 Task: Create New Customer with Customer Name: Normal Distribution Group, Billing Address Line1: 2773 Fieldcrest Road, Billing Address Line2:  New York, Billing Address Line3:  New York 10005, Cell Number: 732-429-7734
Action: Mouse pressed left at (173, 32)
Screenshot: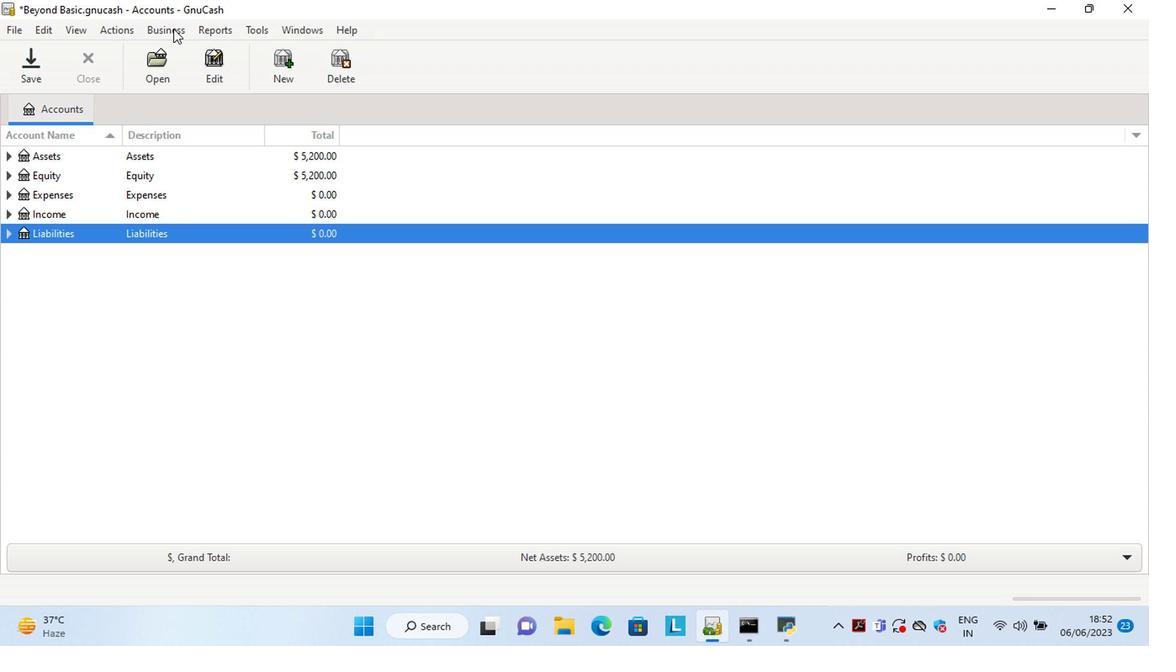 
Action: Mouse moved to (390, 73)
Screenshot: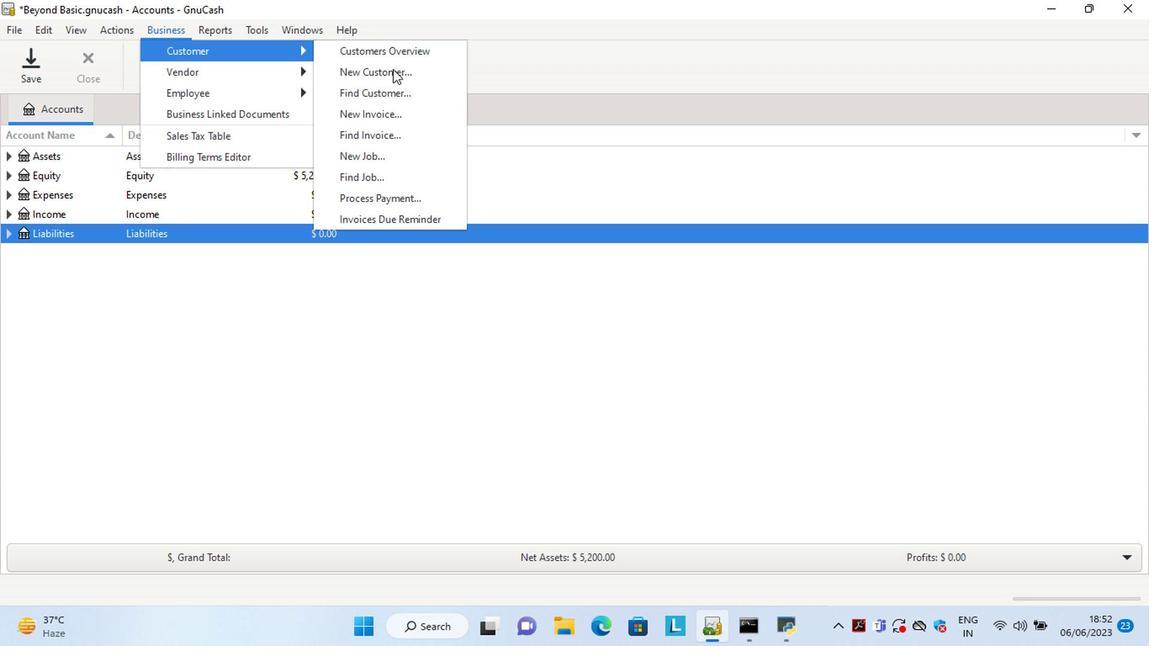 
Action: Mouse pressed left at (390, 73)
Screenshot: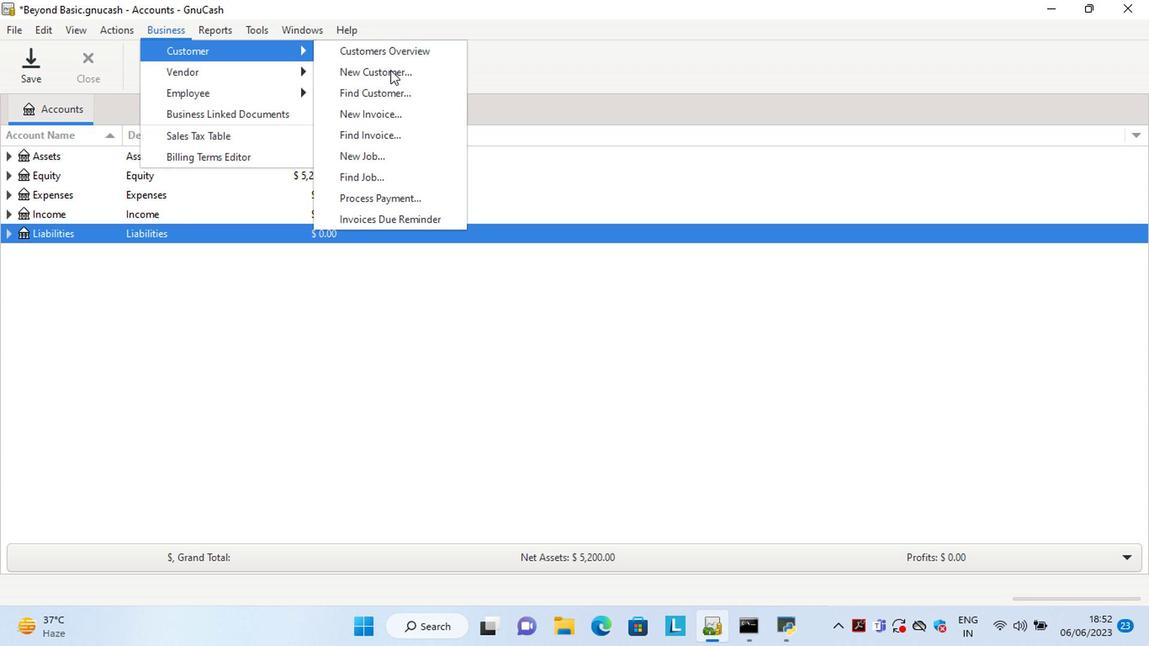 
Action: Mouse moved to (432, 79)
Screenshot: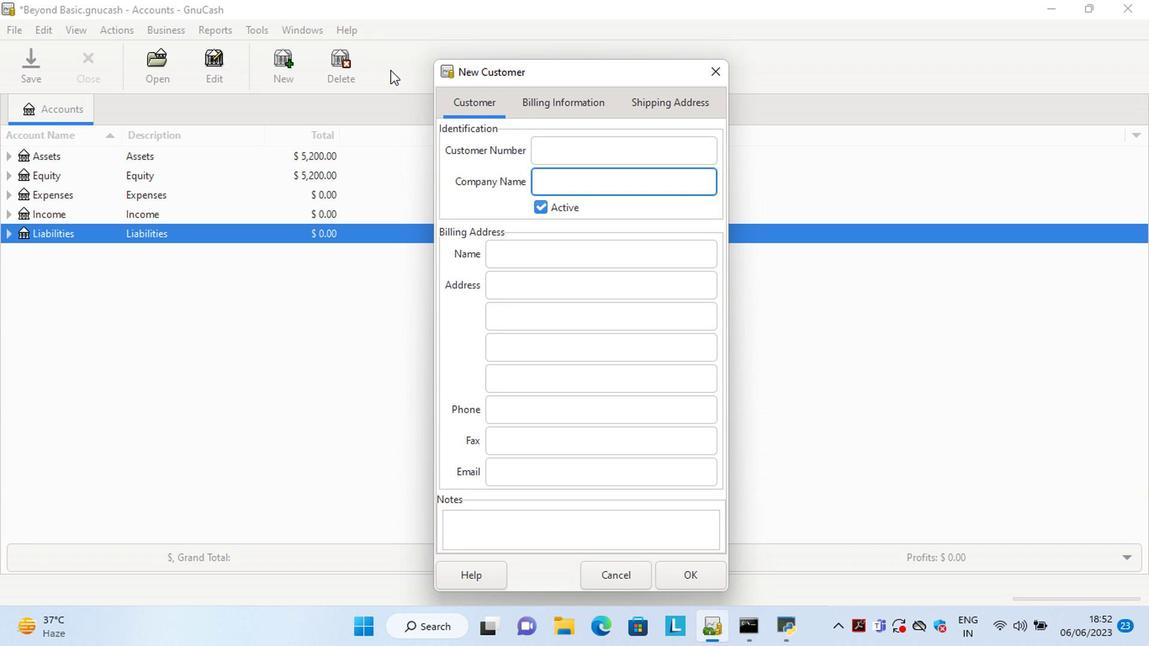 
Action: Key pressed <Key.shift>NO<Key.space><Key.shift>ribution<Key.space><Key.shift>Group<Key.tab><Key.caps_lock><Key.caps_lock><Key.tab><Key.tab>2773<Key.space><Key.shift>Fieldcsa<Key.tab><Key.shift><Key.tab>N<Key.tab><Key.tab>732-429-7734
Screenshot: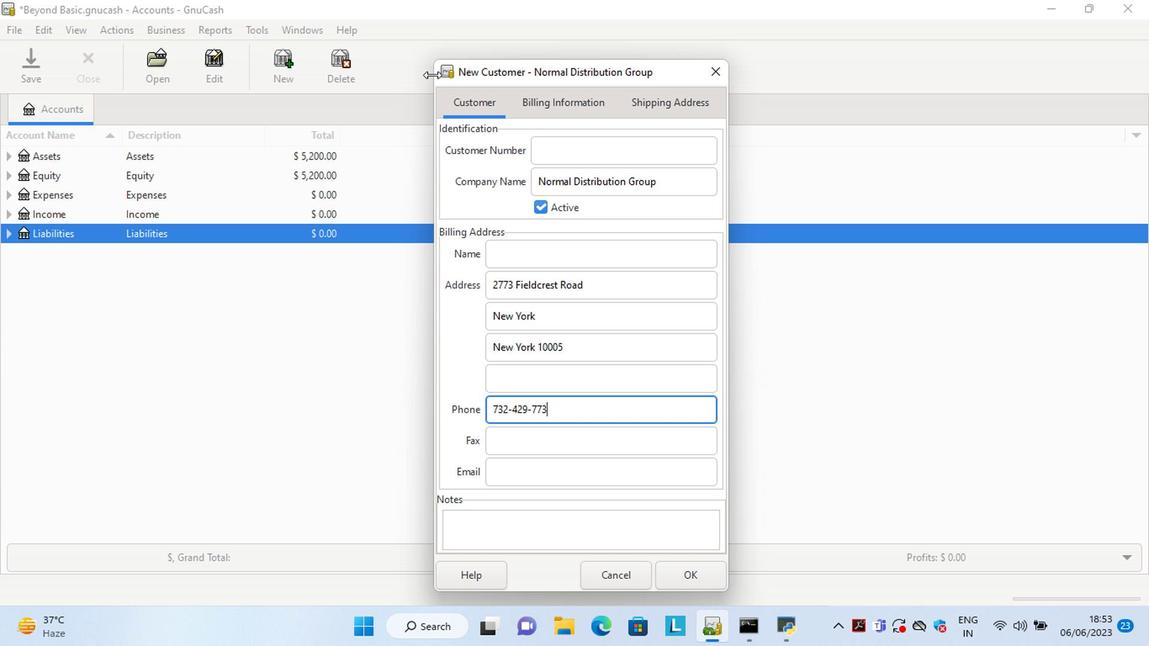 
Action: Mouse moved to (692, 574)
Screenshot: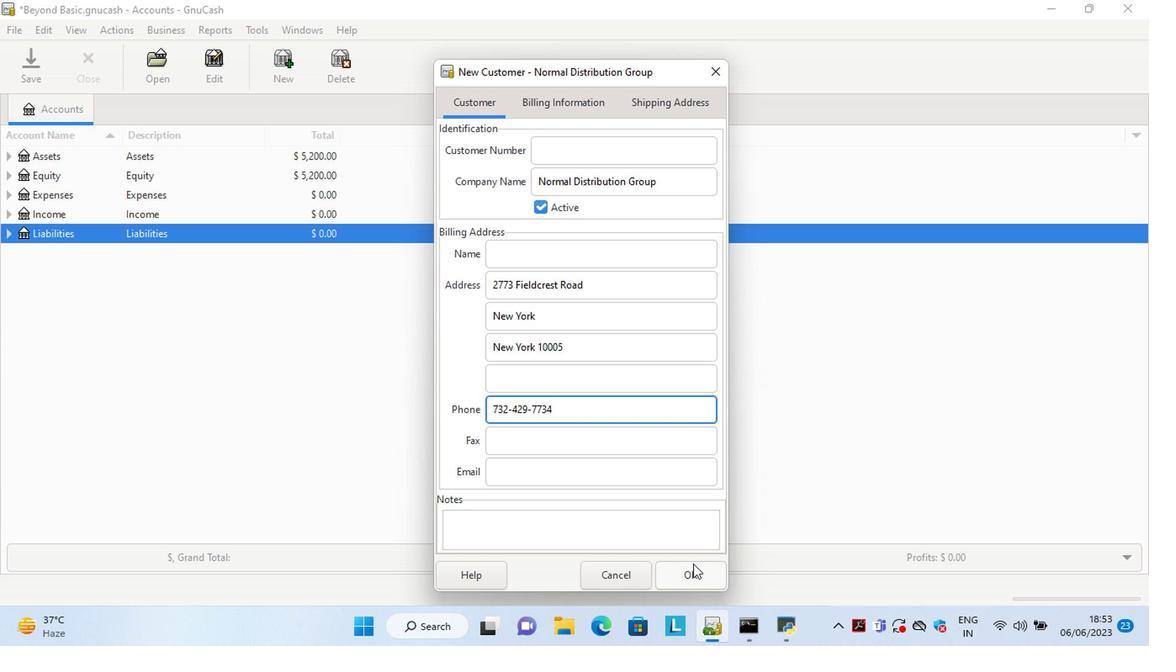
Action: Mouse pressed left at (692, 574)
Screenshot: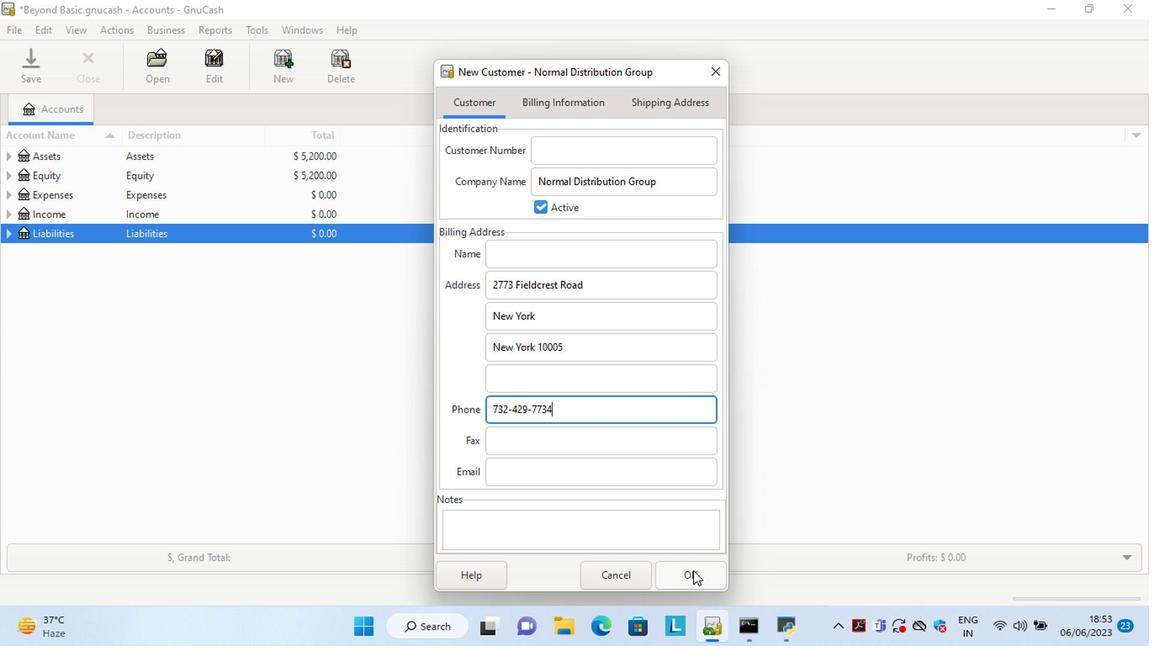 
